 Task: Create a due date automation trigger when advanced on, on the tuesday after a card is due add fields with custom field "Resume" set to a date between 1 and 7 working days ago at 11:00 AM.
Action: Mouse moved to (1053, 74)
Screenshot: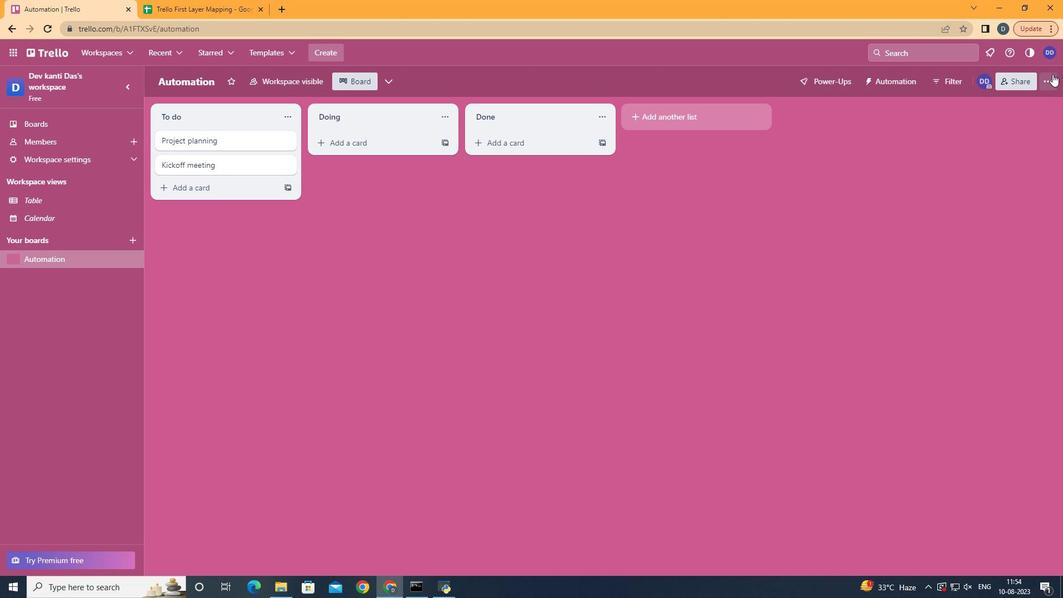 
Action: Mouse pressed left at (1053, 74)
Screenshot: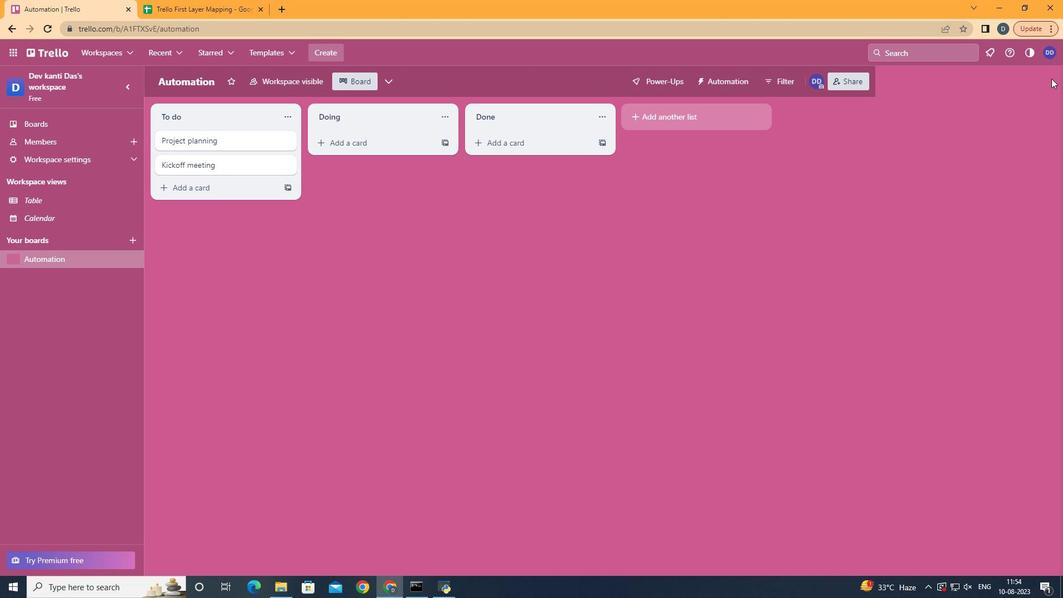 
Action: Mouse moved to (955, 245)
Screenshot: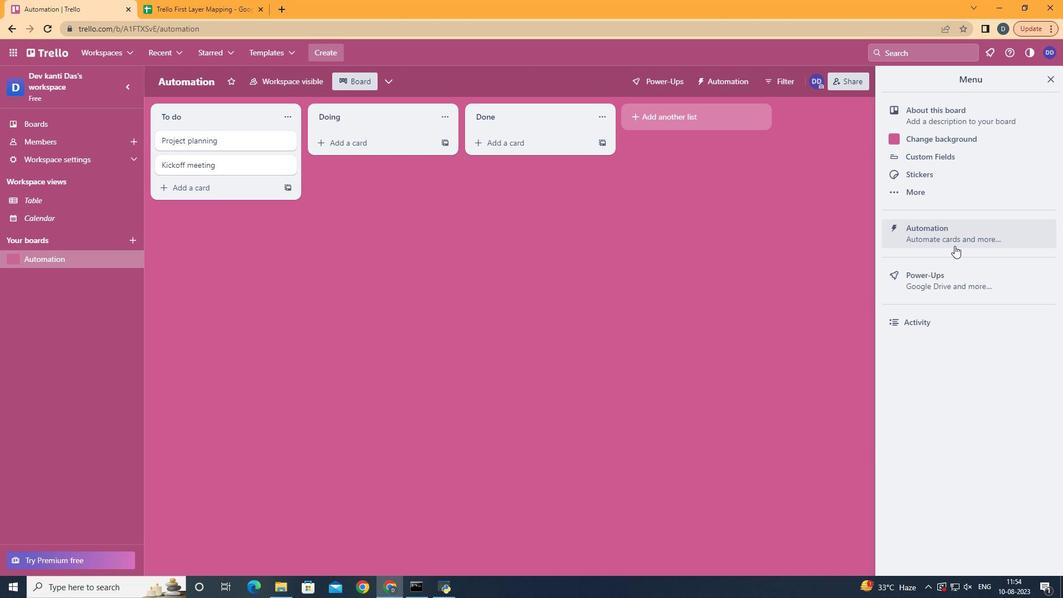 
Action: Mouse pressed left at (955, 245)
Screenshot: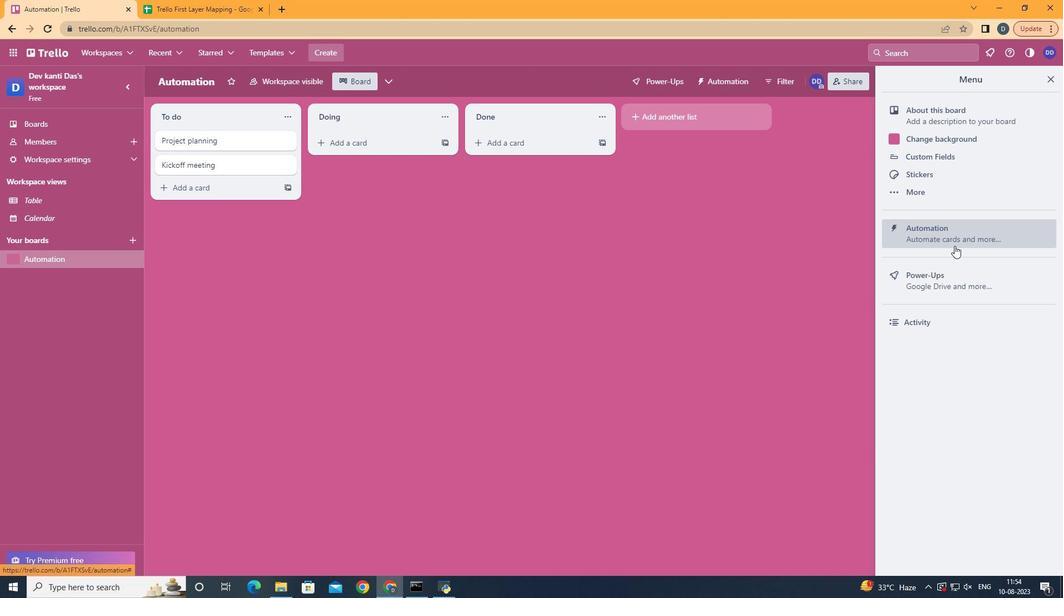 
Action: Mouse moved to (209, 213)
Screenshot: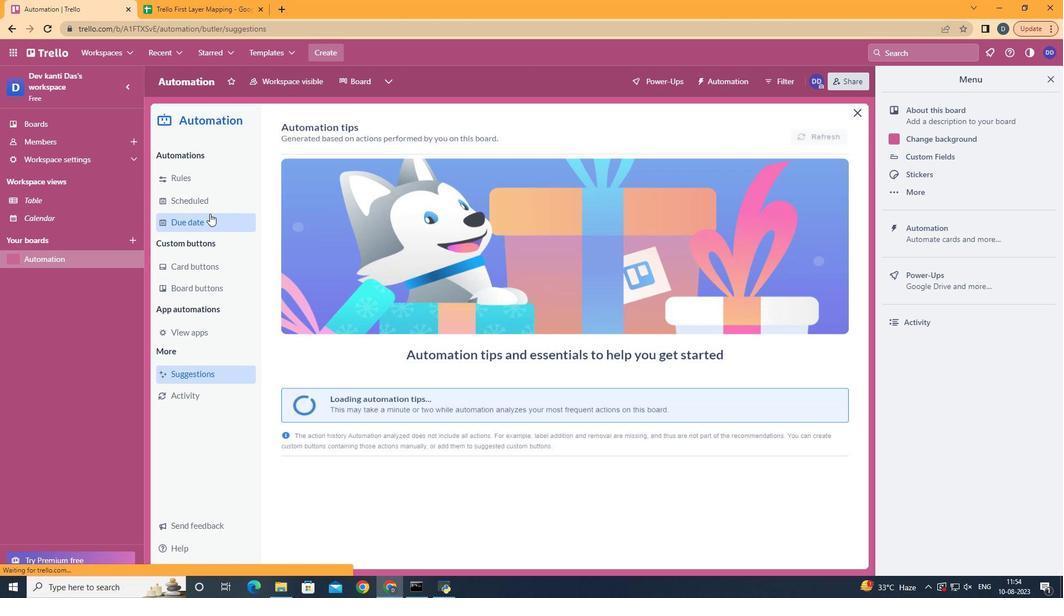 
Action: Mouse pressed left at (209, 213)
Screenshot: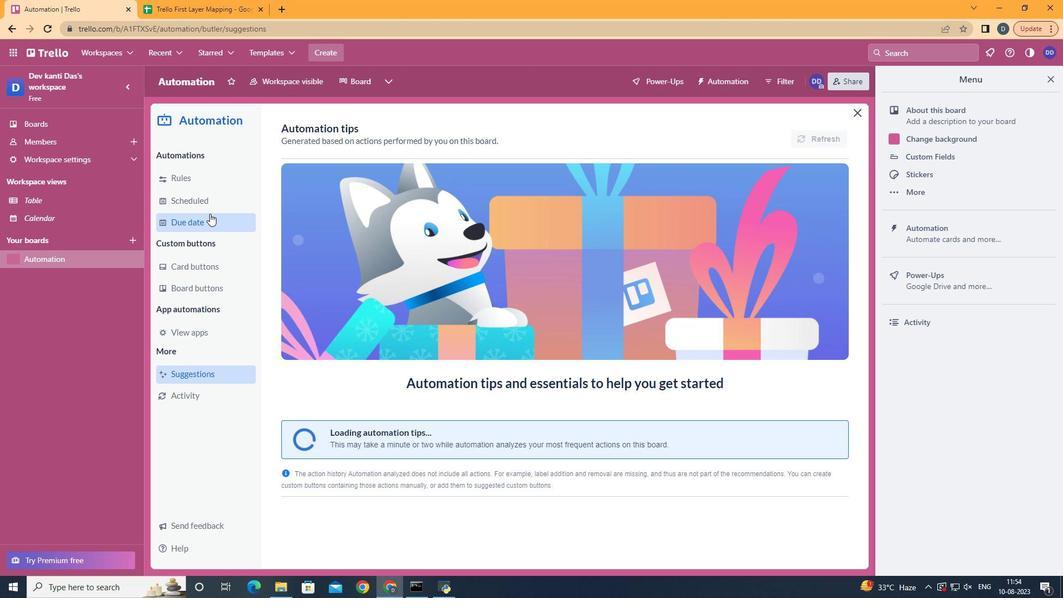 
Action: Mouse moved to (769, 136)
Screenshot: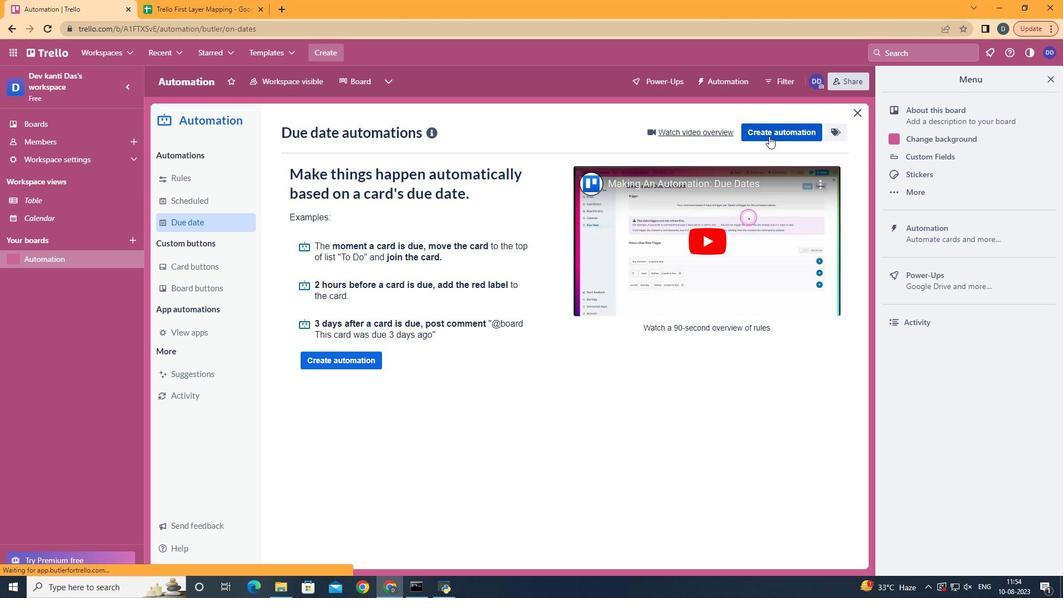 
Action: Mouse pressed left at (769, 136)
Screenshot: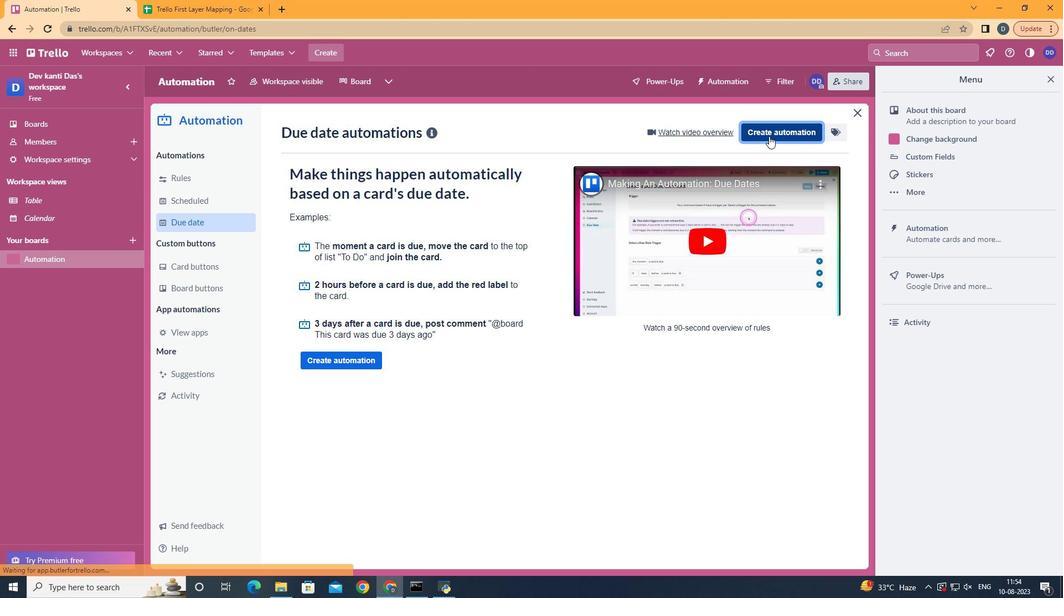 
Action: Mouse moved to (590, 238)
Screenshot: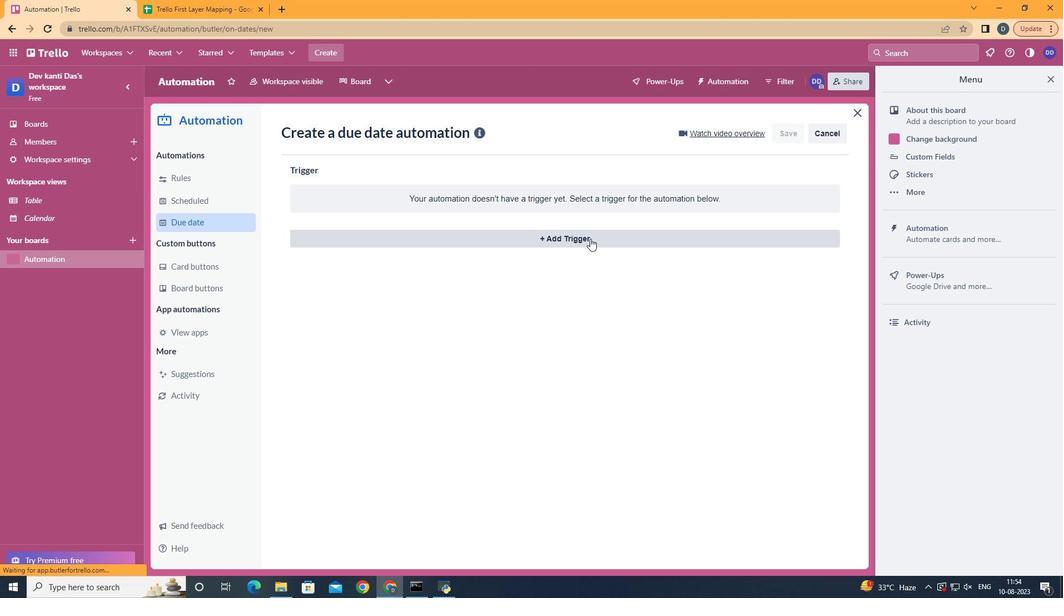
Action: Mouse pressed left at (590, 238)
Screenshot: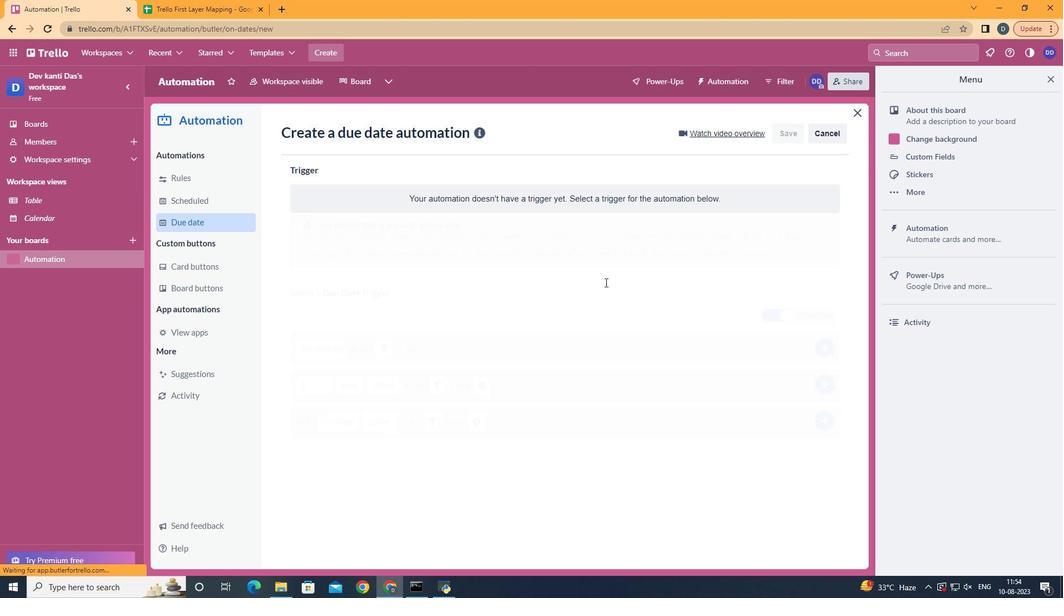 
Action: Mouse moved to (360, 311)
Screenshot: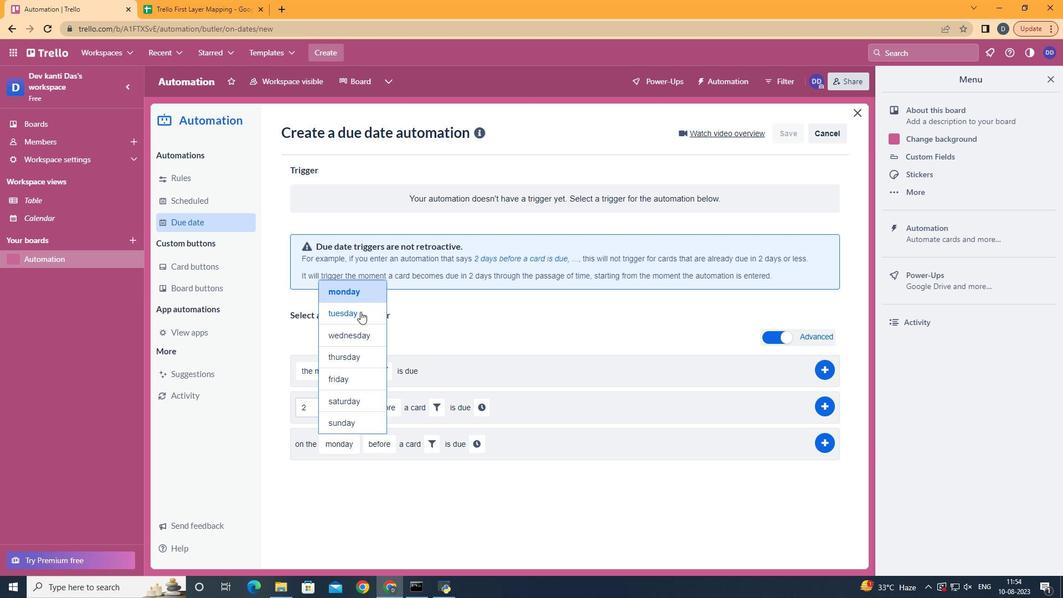 
Action: Mouse pressed left at (360, 311)
Screenshot: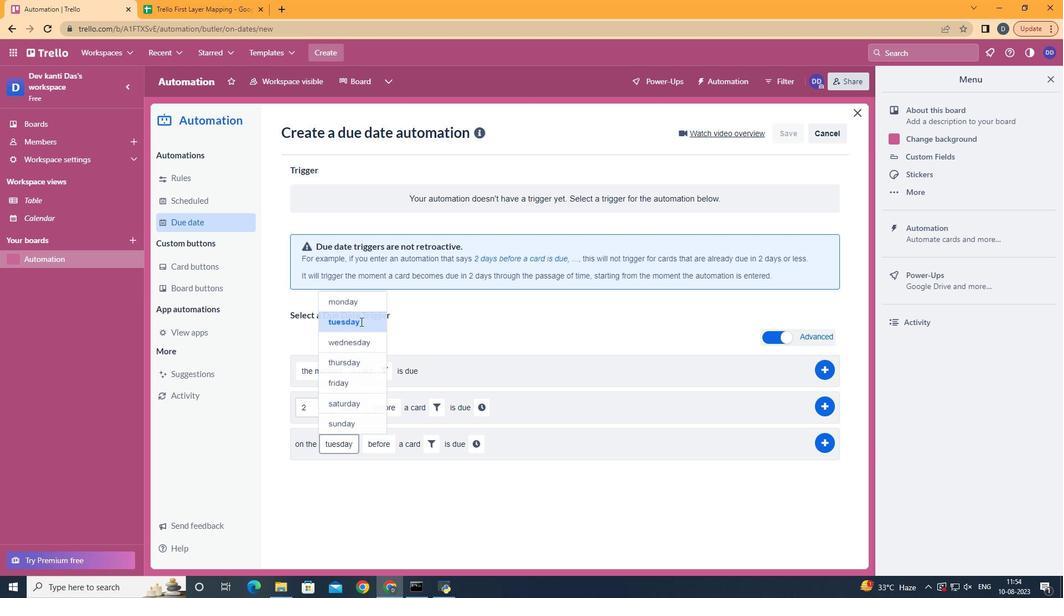 
Action: Mouse moved to (383, 478)
Screenshot: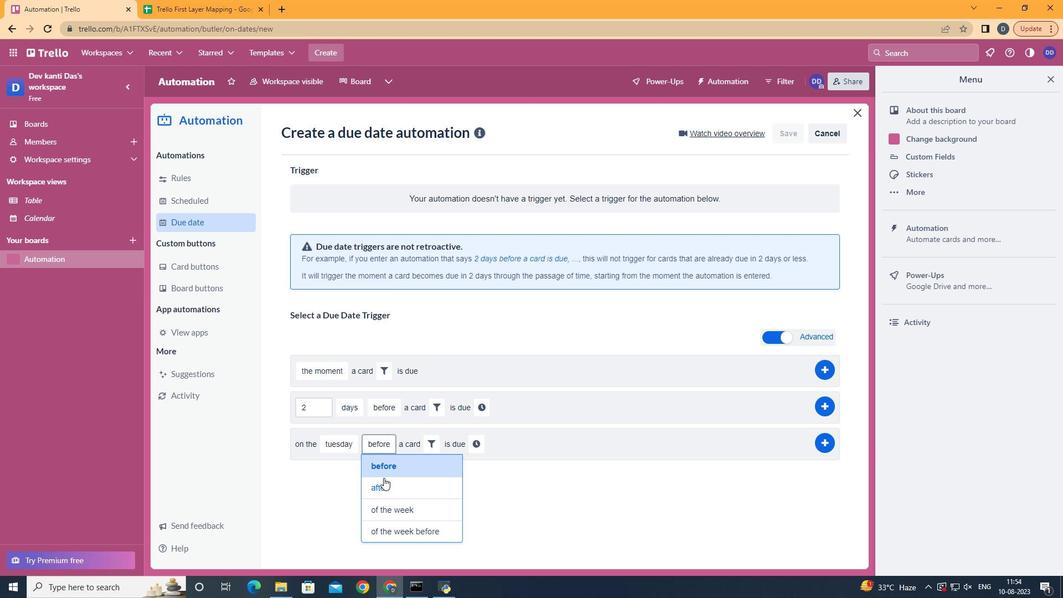 
Action: Mouse pressed left at (383, 478)
Screenshot: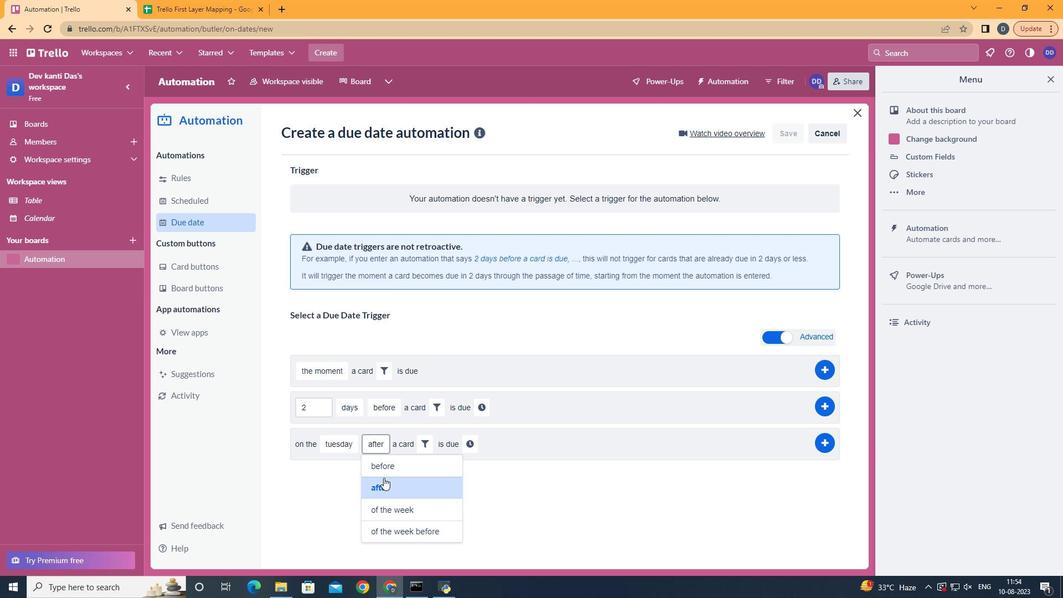 
Action: Mouse moved to (429, 451)
Screenshot: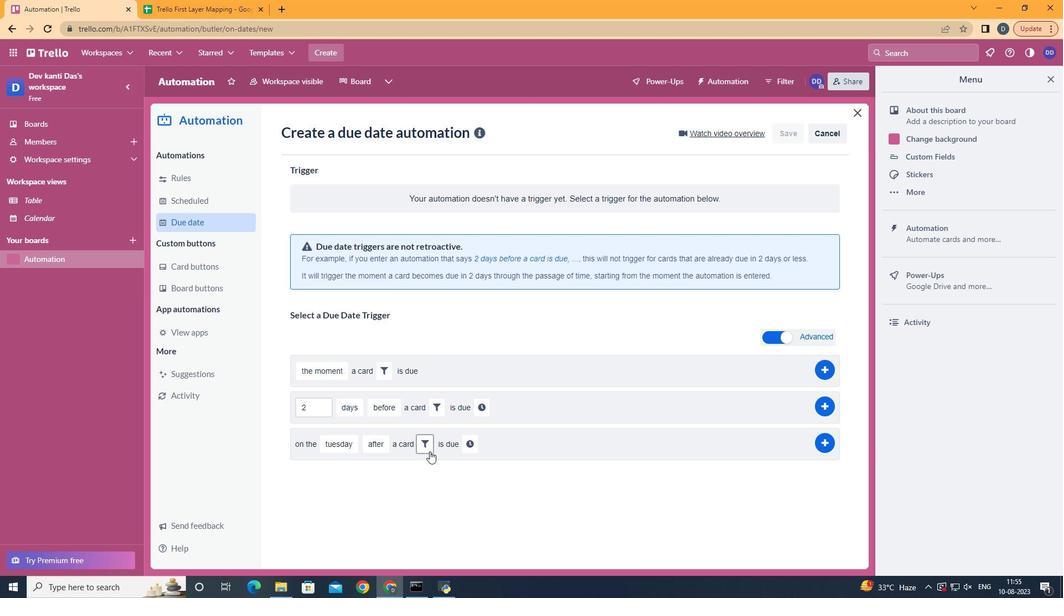 
Action: Mouse pressed left at (429, 451)
Screenshot: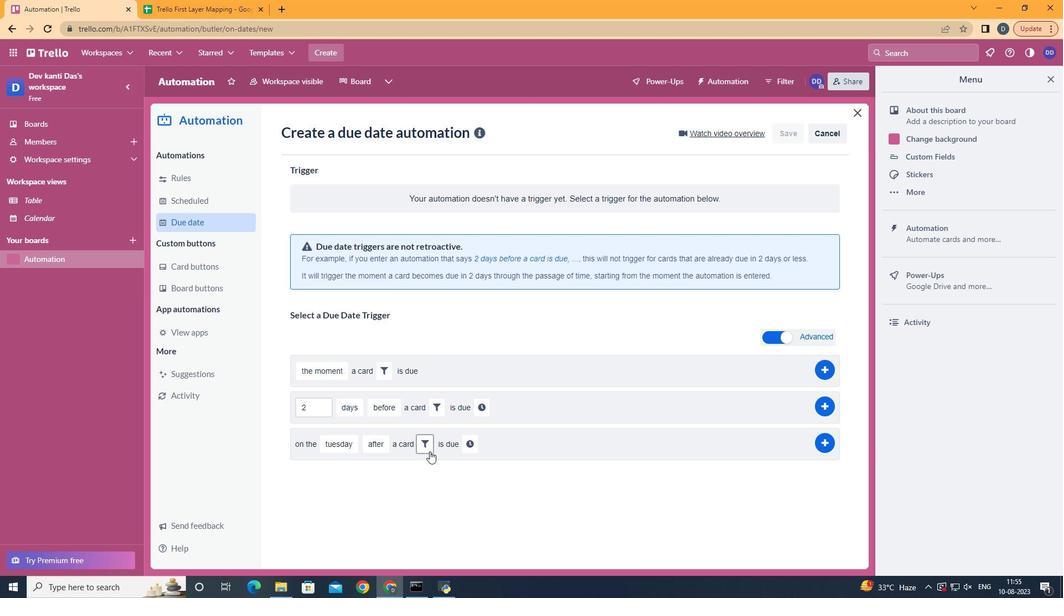 
Action: Mouse moved to (598, 474)
Screenshot: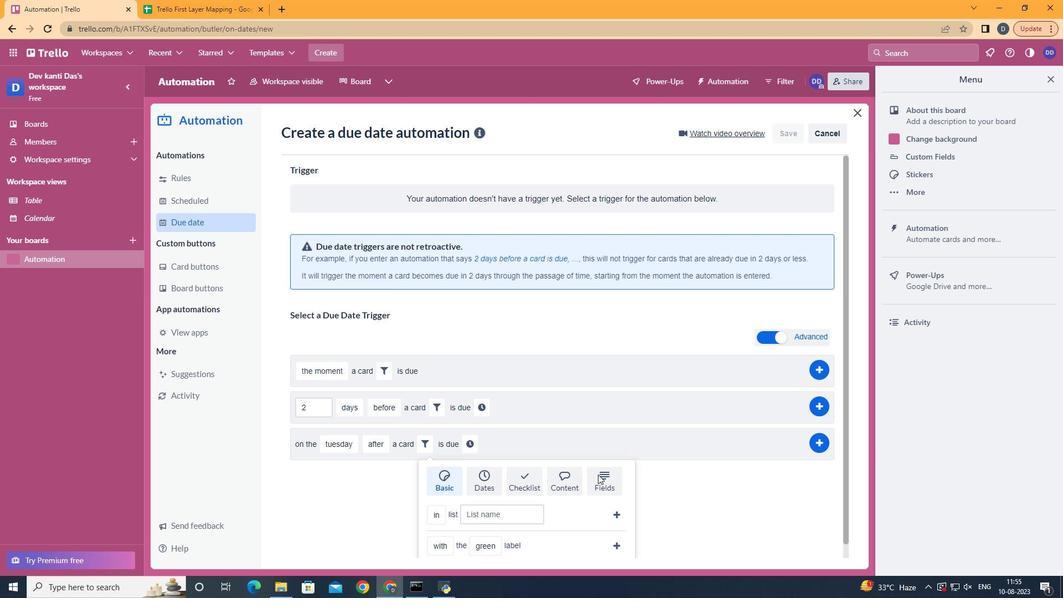 
Action: Mouse pressed left at (598, 474)
Screenshot: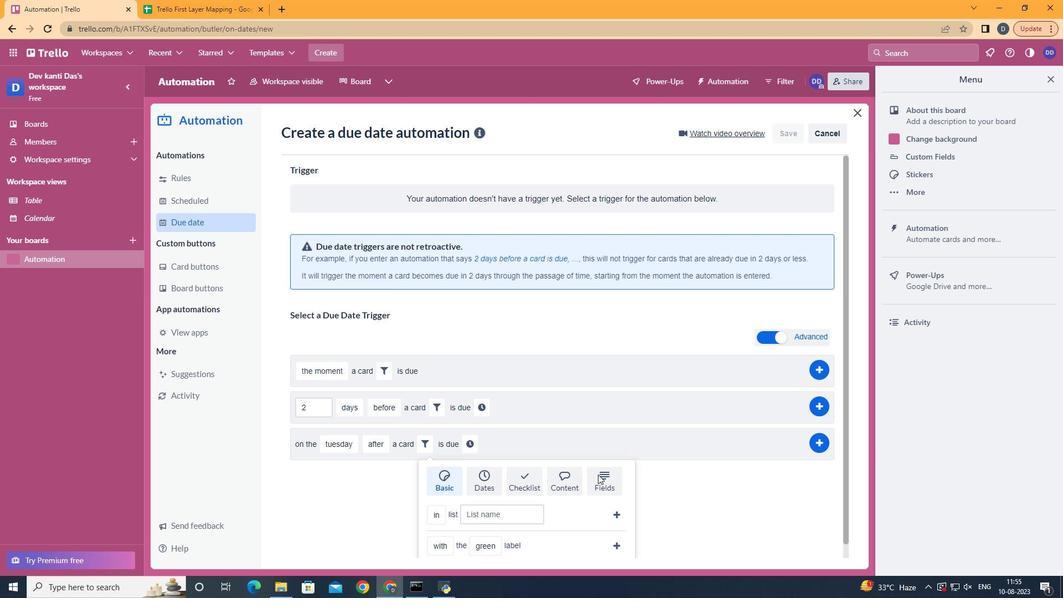 
Action: Mouse scrolled (598, 474) with delta (0, 0)
Screenshot: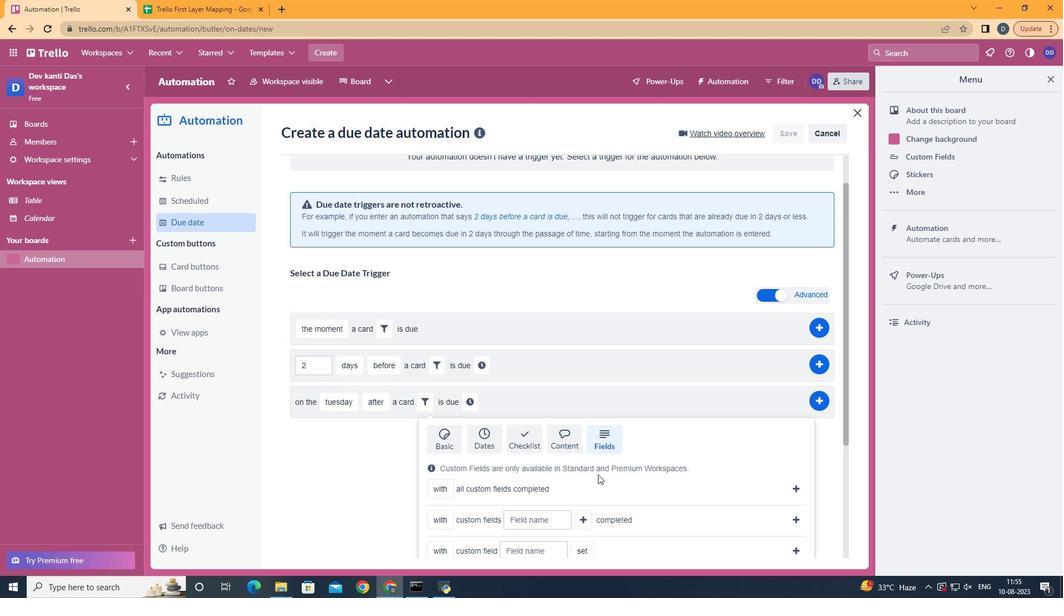 
Action: Mouse scrolled (598, 474) with delta (0, 0)
Screenshot: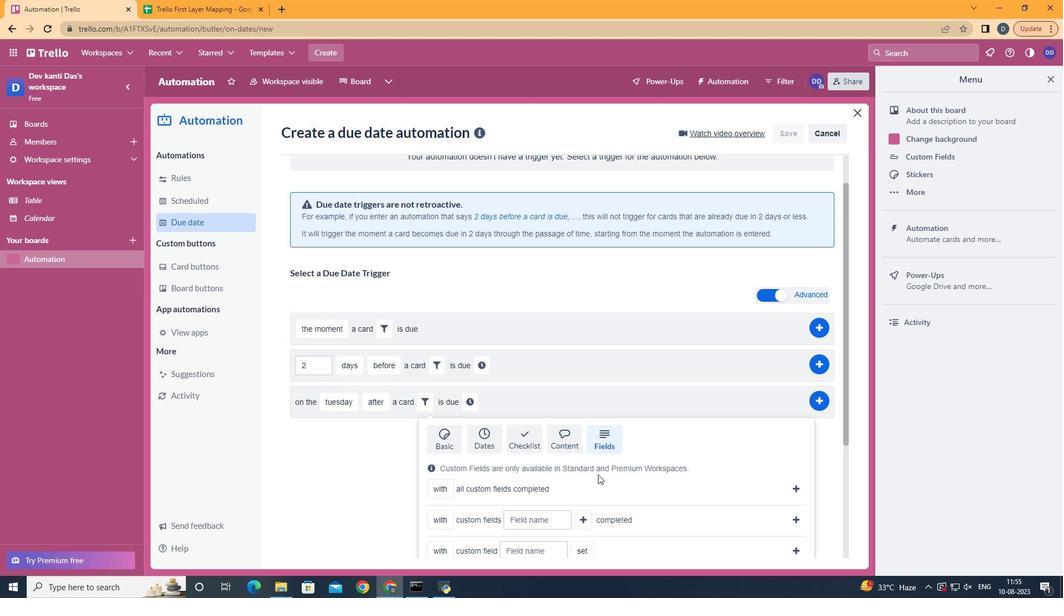
Action: Mouse scrolled (598, 474) with delta (0, 0)
Screenshot: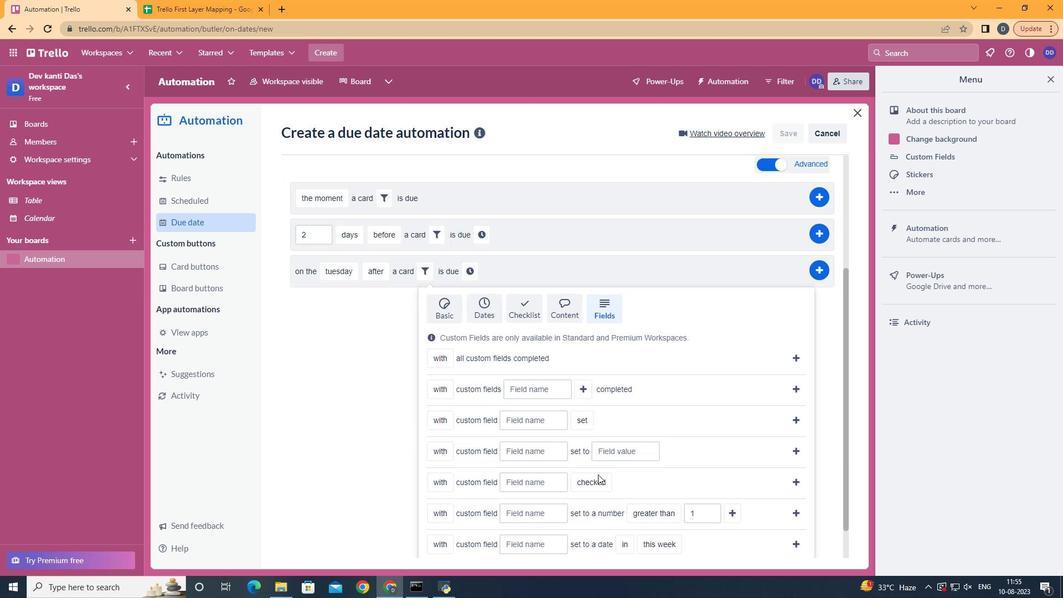 
Action: Mouse scrolled (598, 474) with delta (0, 0)
Screenshot: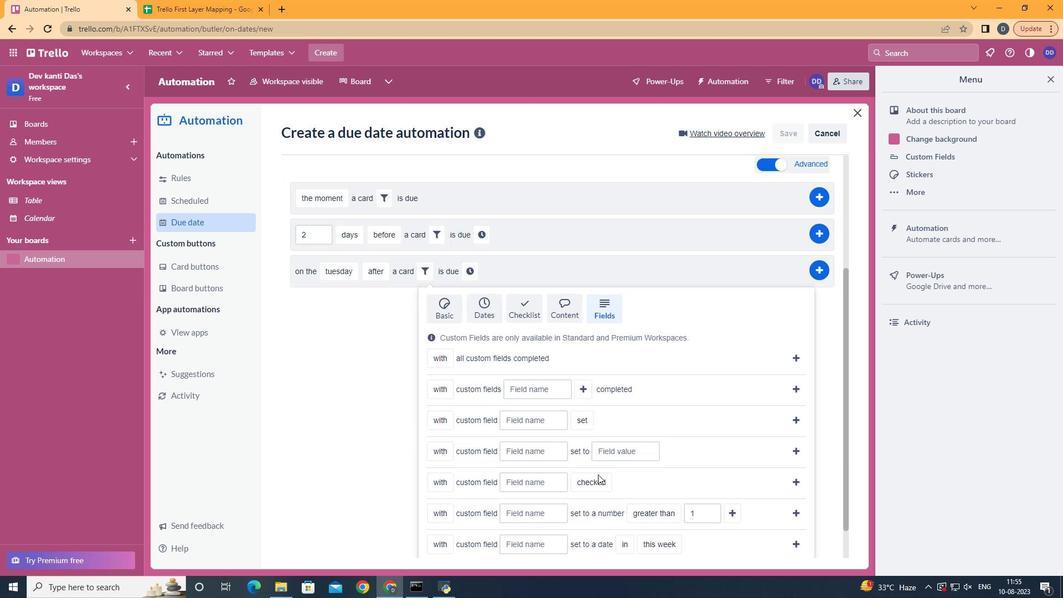 
Action: Mouse scrolled (598, 474) with delta (0, 0)
Screenshot: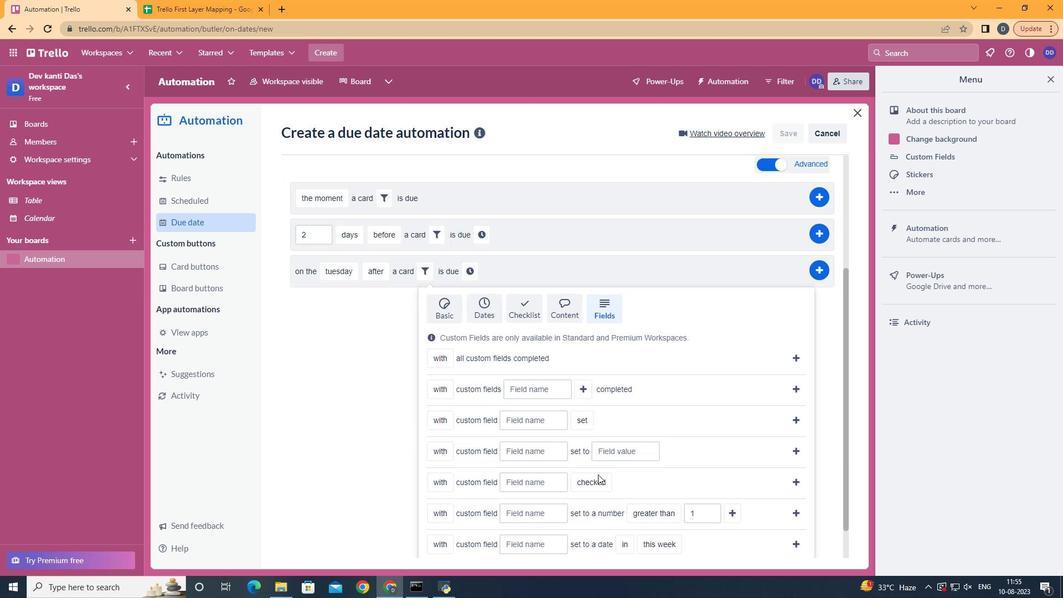 
Action: Mouse scrolled (598, 474) with delta (0, 0)
Screenshot: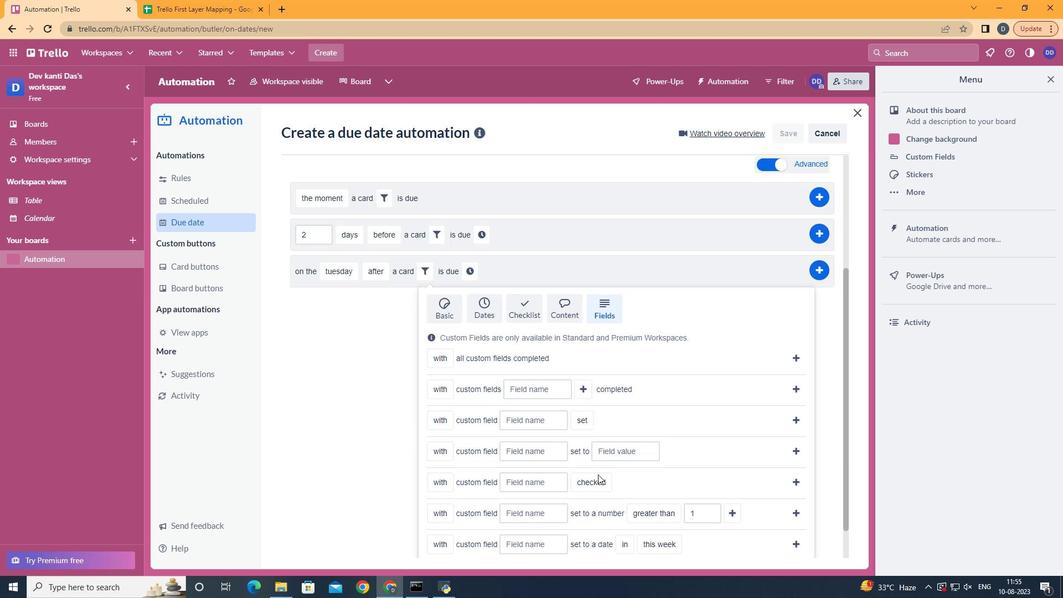 
Action: Mouse moved to (551, 531)
Screenshot: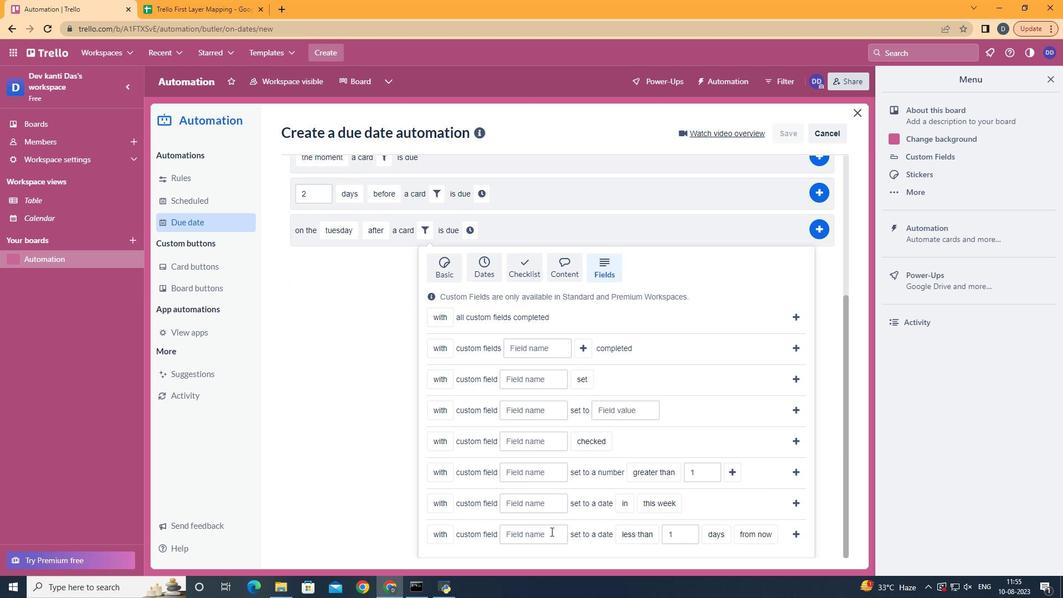 
Action: Mouse pressed left at (551, 531)
Screenshot: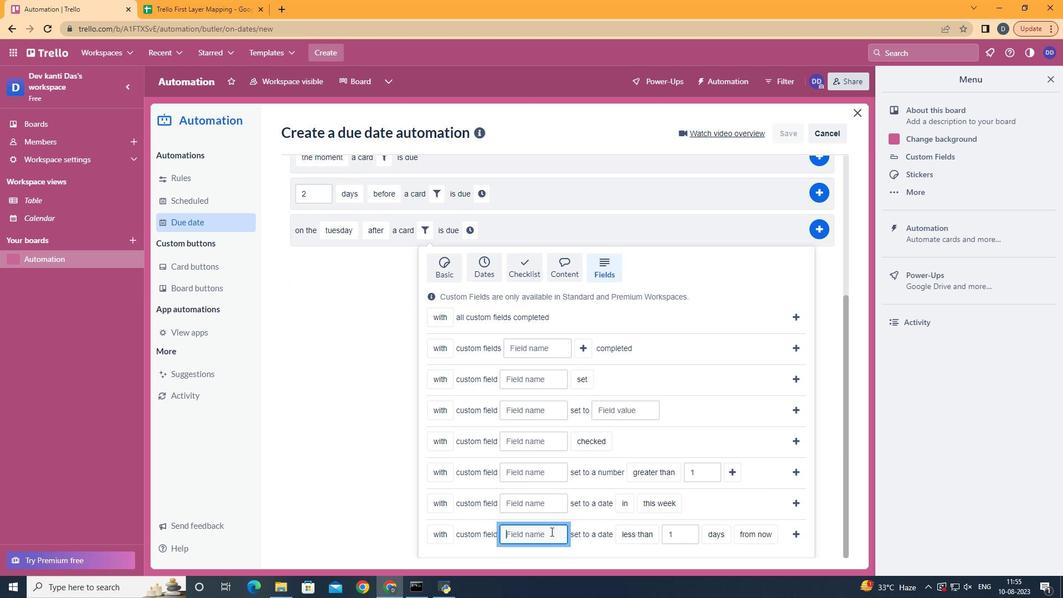 
Action: Key pressed <Key.shift>Resume
Screenshot: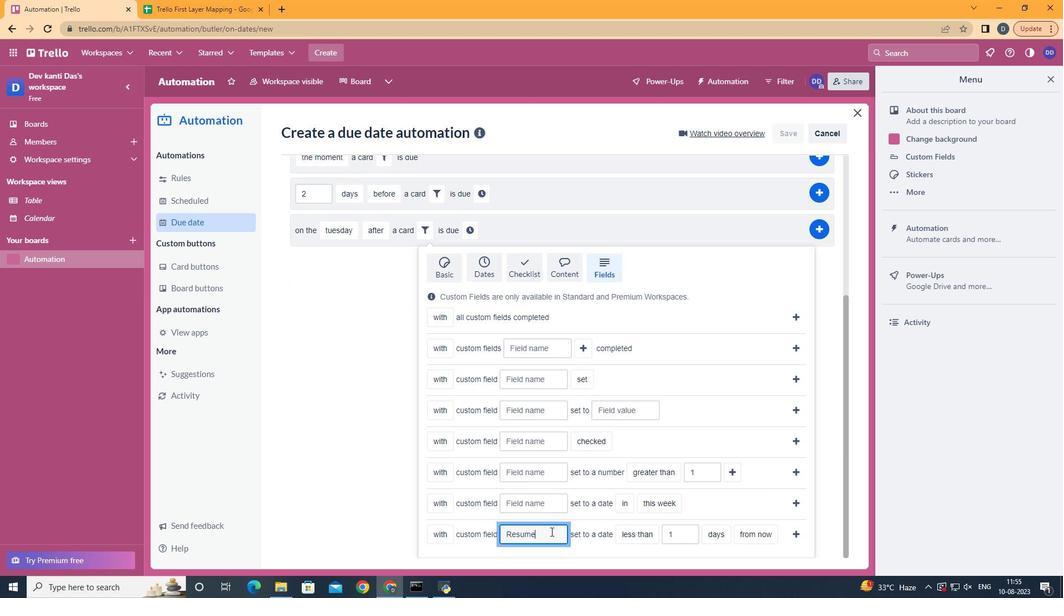 
Action: Mouse moved to (641, 517)
Screenshot: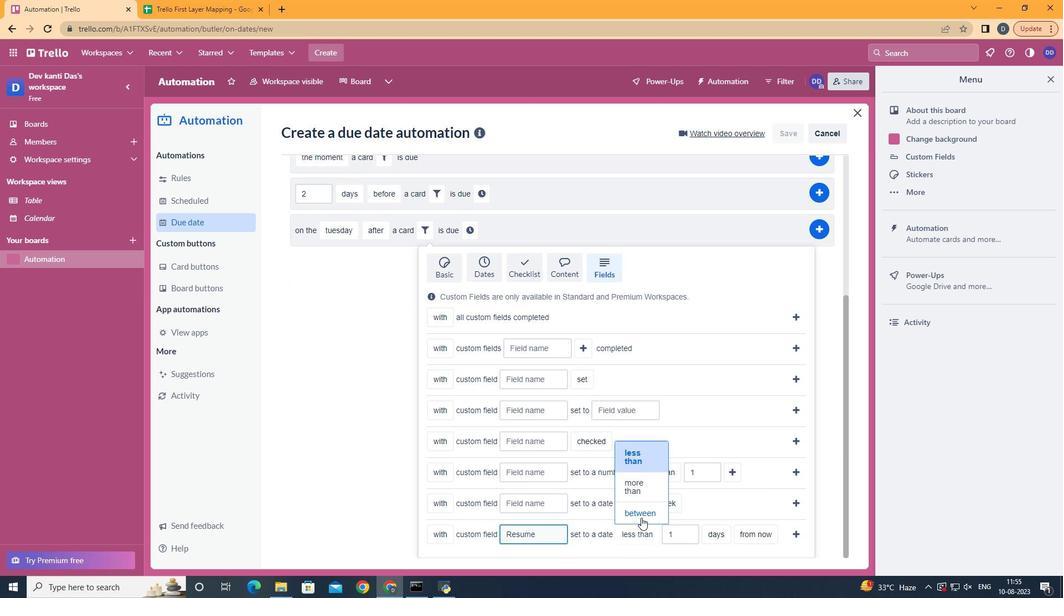 
Action: Mouse pressed left at (641, 517)
Screenshot: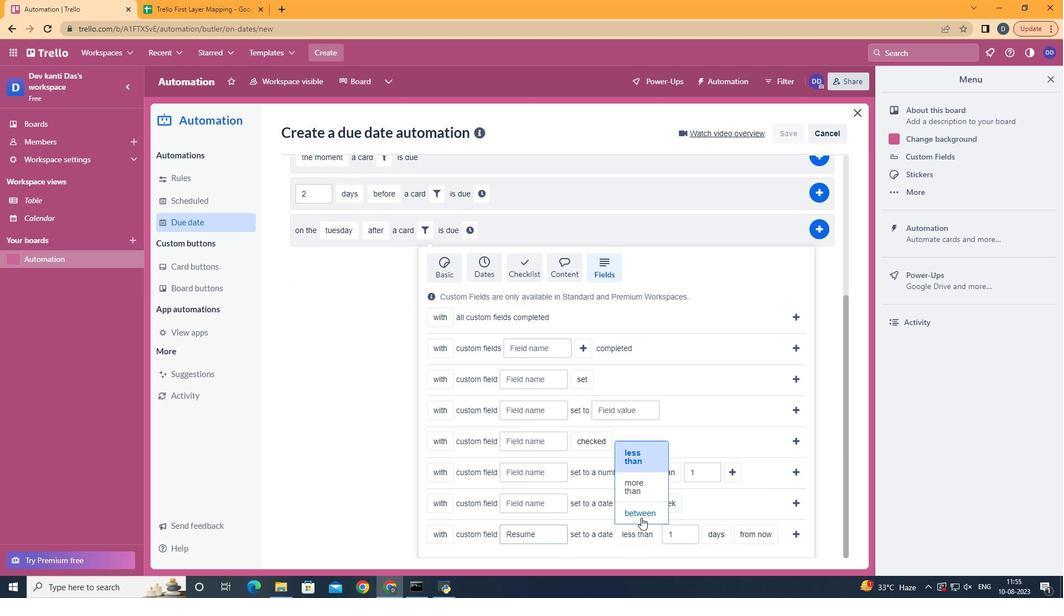 
Action: Mouse moved to (780, 510)
Screenshot: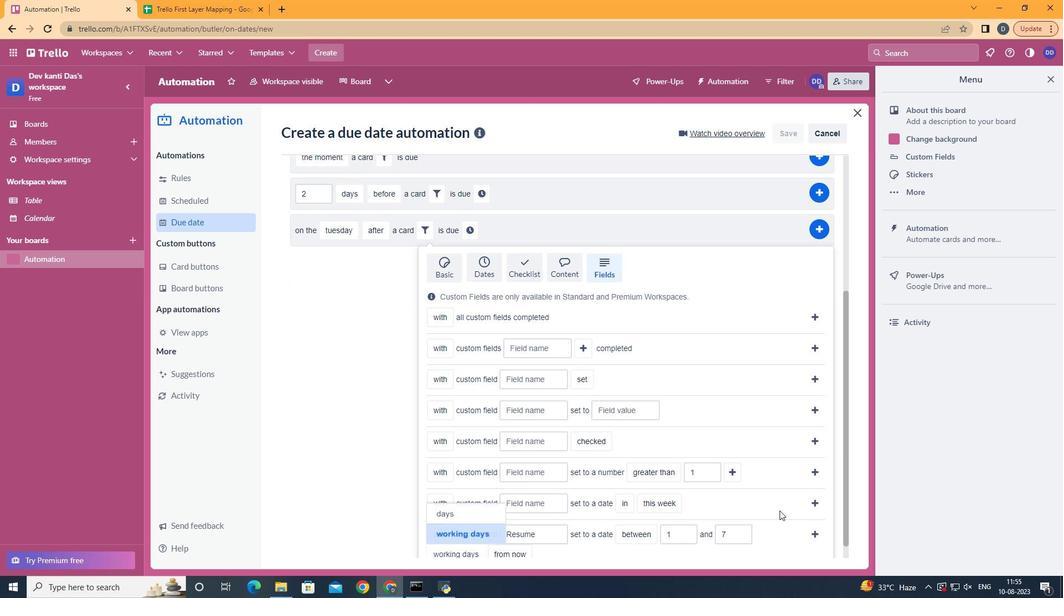 
Action: Mouse pressed left at (780, 510)
Screenshot: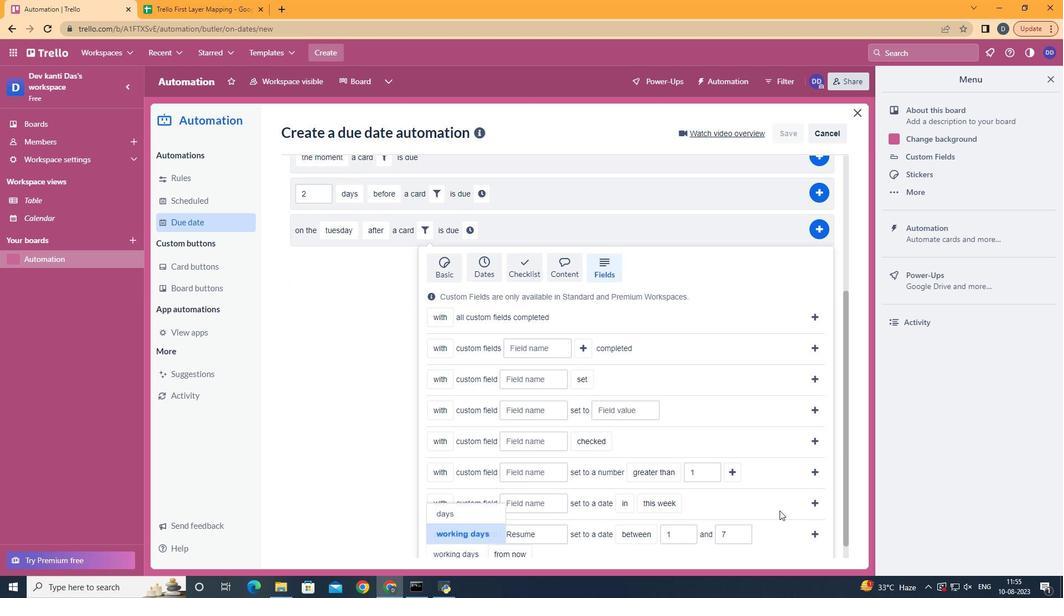 
Action: Mouse moved to (780, 501)
Screenshot: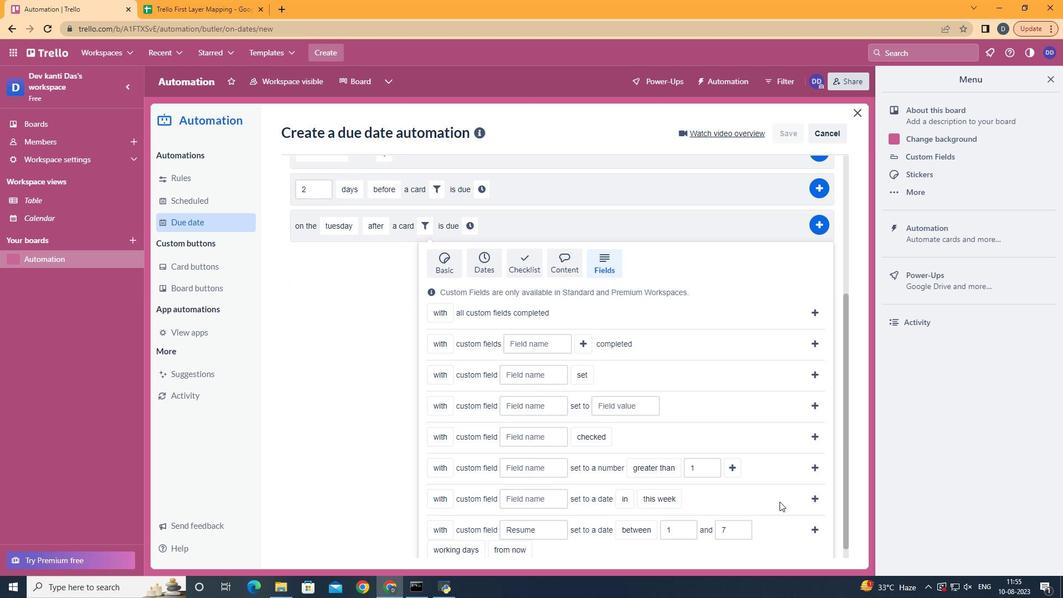 
Action: Mouse scrolled (780, 501) with delta (0, 0)
Screenshot: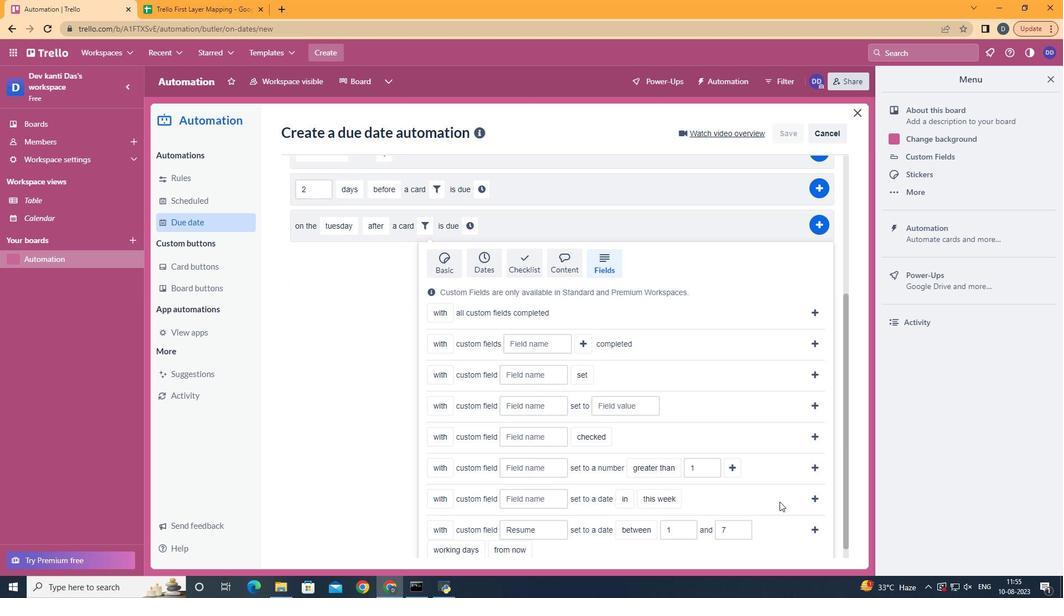 
Action: Mouse scrolled (780, 501) with delta (0, 0)
Screenshot: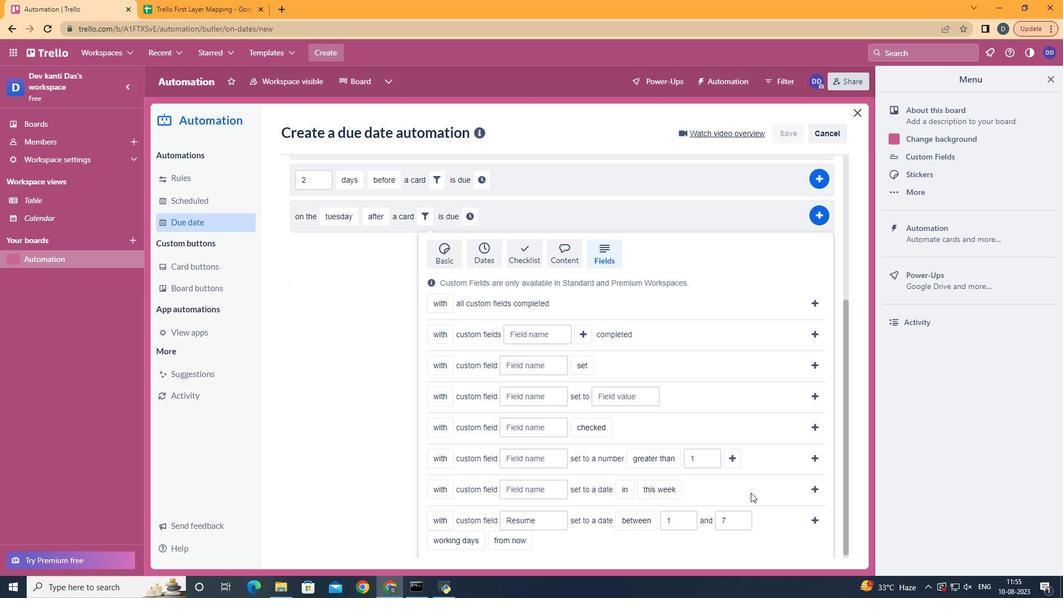 
Action: Mouse scrolled (780, 501) with delta (0, 0)
Screenshot: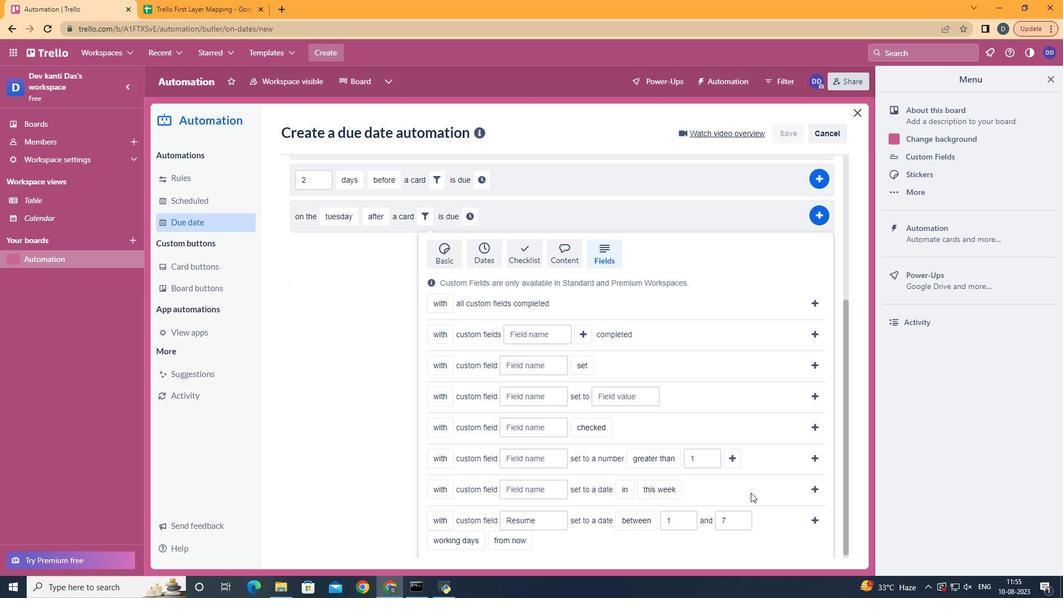 
Action: Mouse scrolled (780, 501) with delta (0, 0)
Screenshot: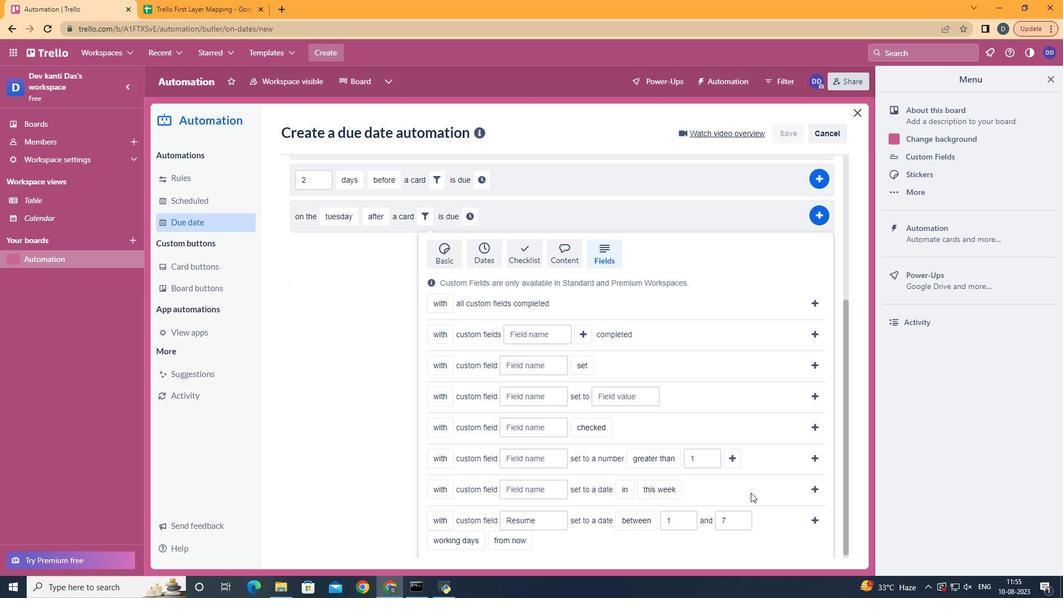
Action: Mouse moved to (524, 513)
Screenshot: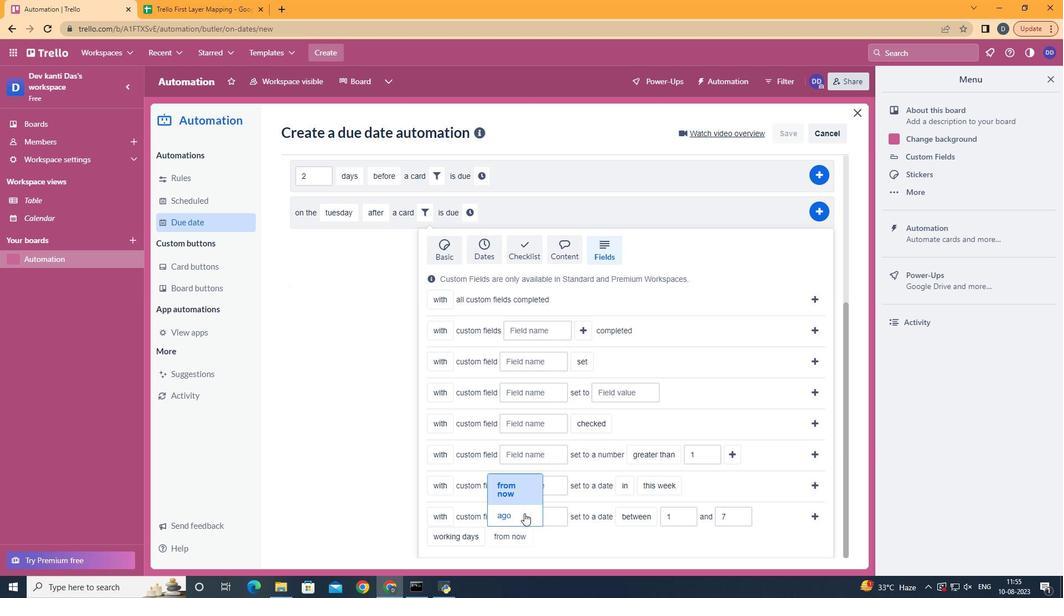 
Action: Mouse pressed left at (524, 513)
Screenshot: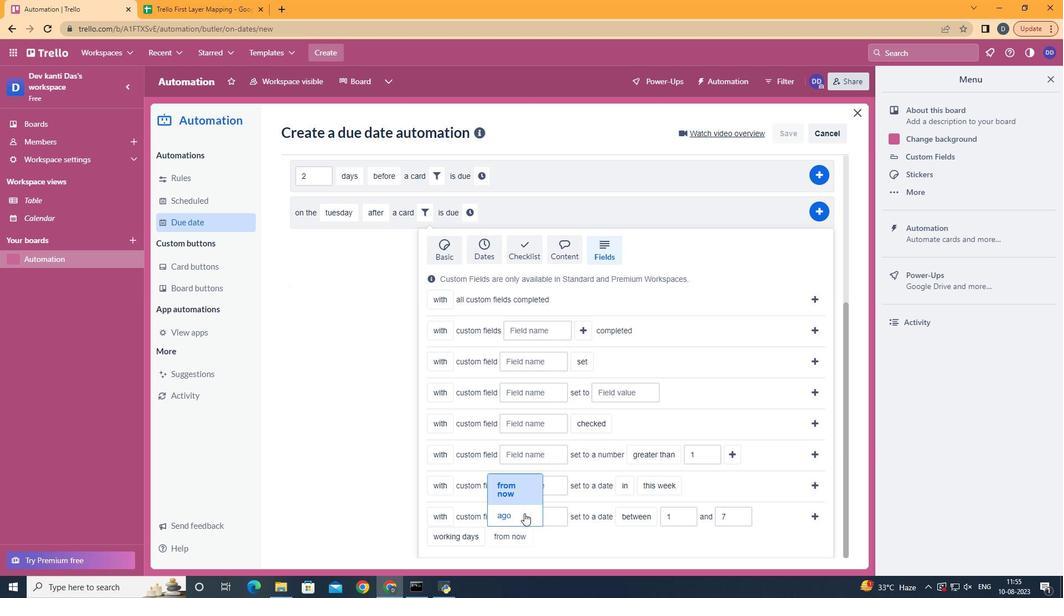 
Action: Mouse moved to (810, 519)
Screenshot: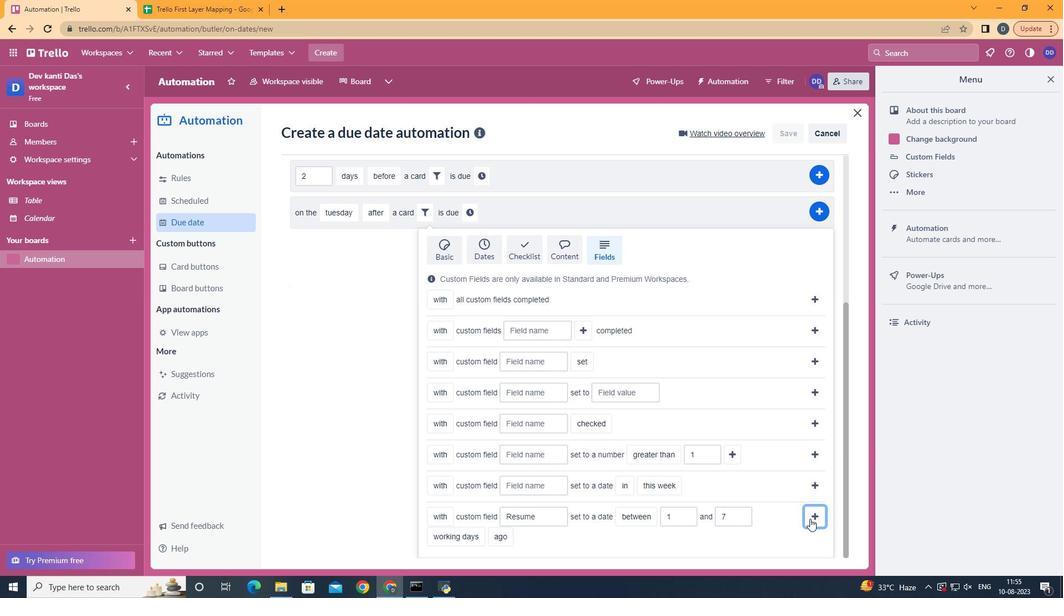 
Action: Mouse pressed left at (810, 519)
Screenshot: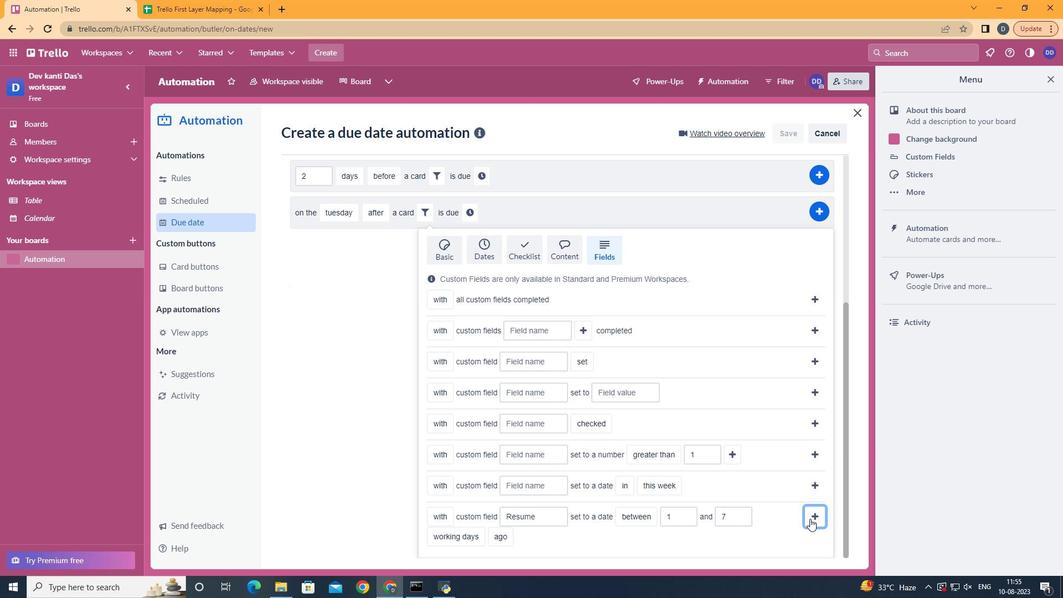 
Action: Mouse moved to (762, 449)
Screenshot: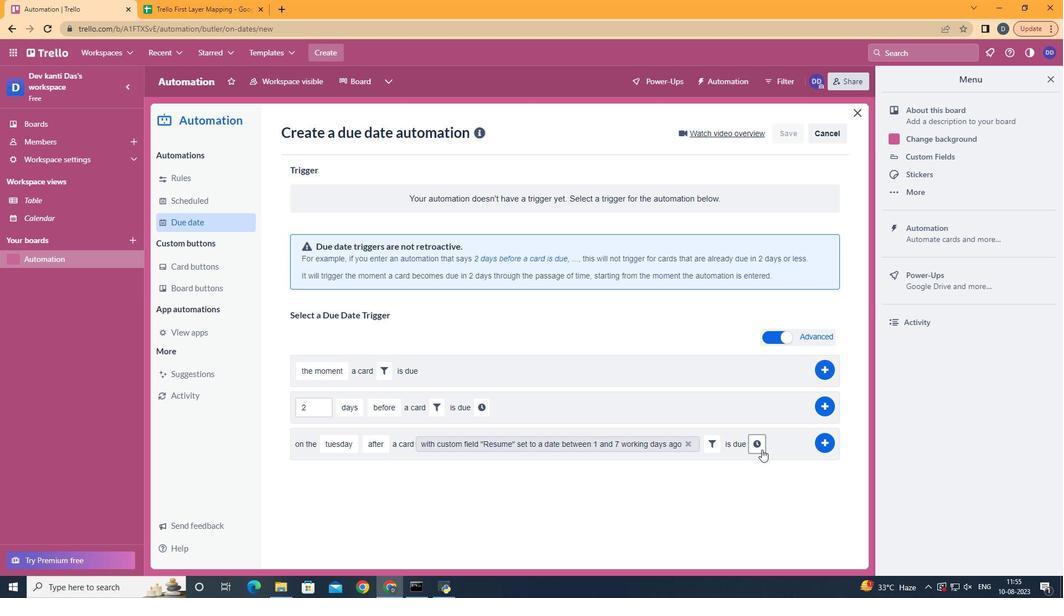 
Action: Mouse pressed left at (762, 449)
Screenshot: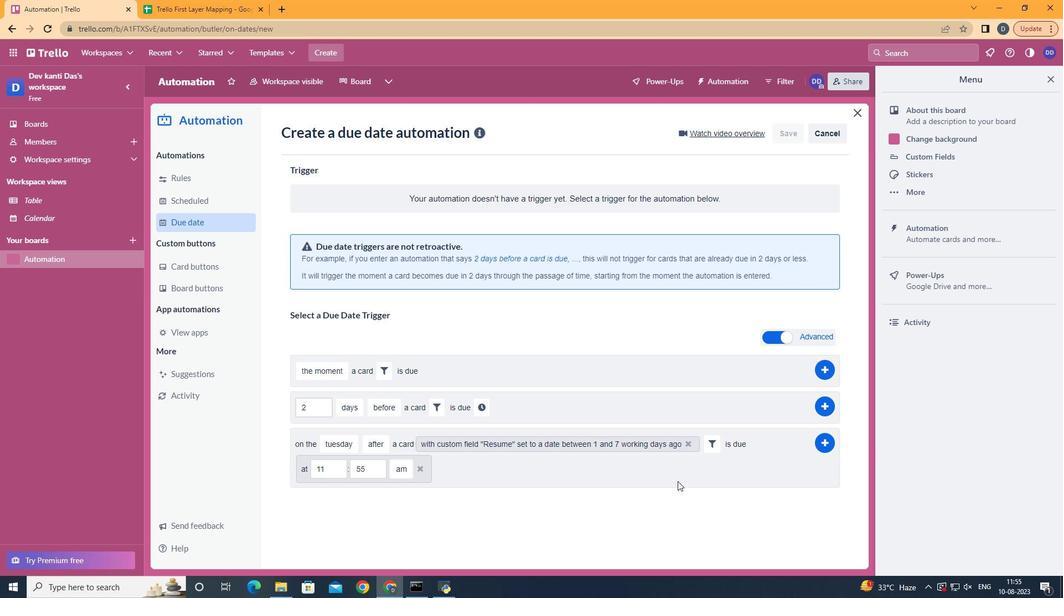 
Action: Mouse moved to (376, 467)
Screenshot: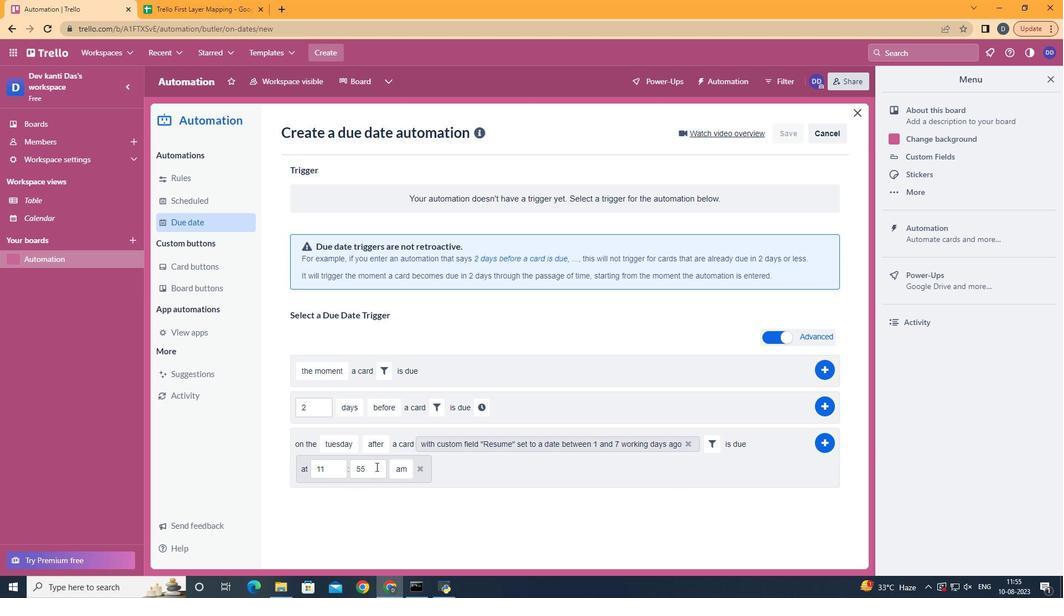 
Action: Mouse pressed left at (376, 467)
Screenshot: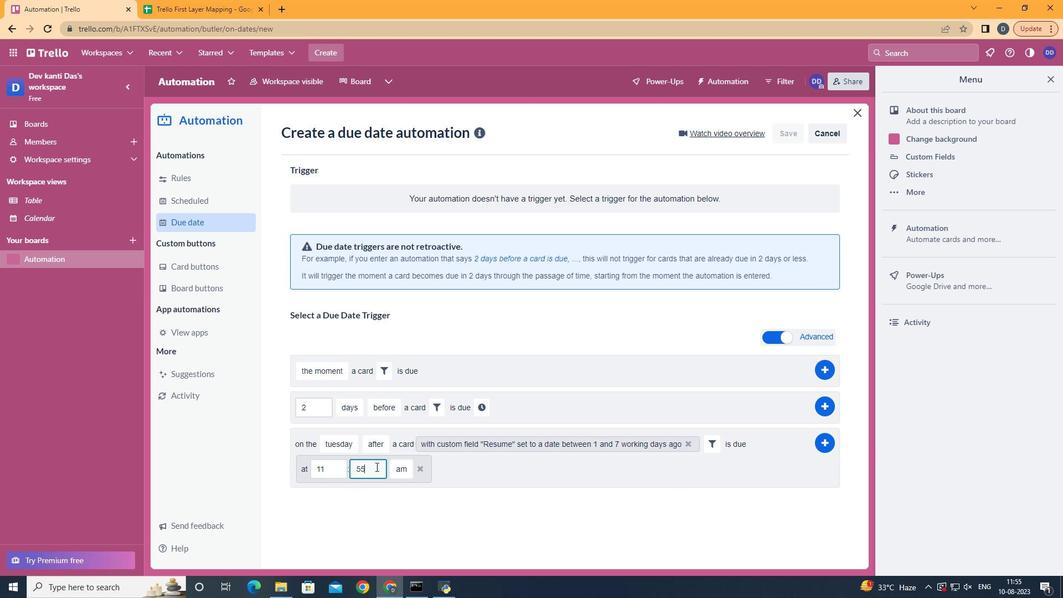 
Action: Key pressed <Key.backspace><Key.backspace><Key.backspace>00
Screenshot: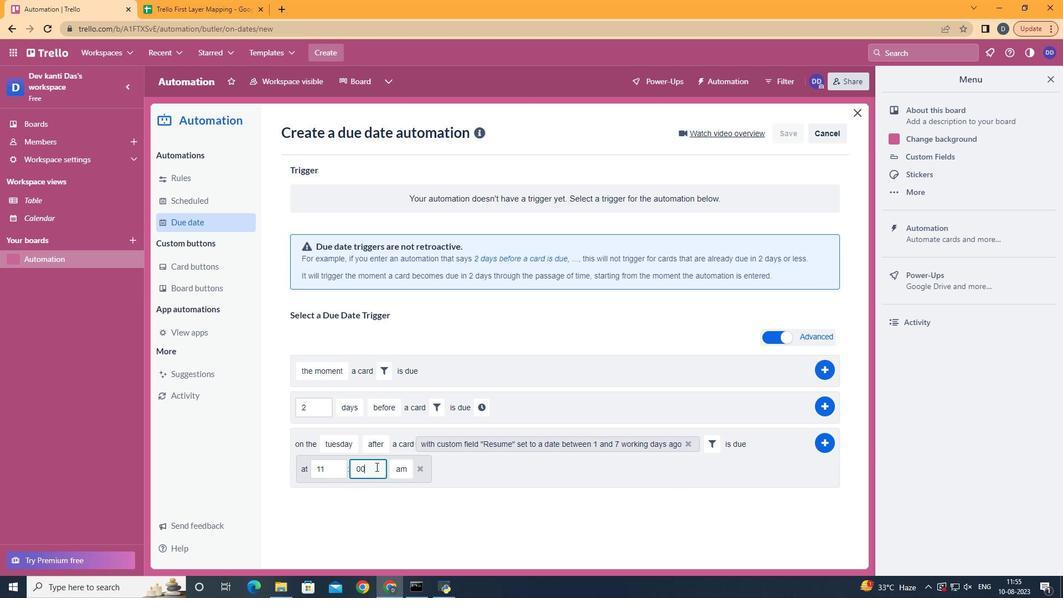 
Action: Mouse moved to (823, 445)
Screenshot: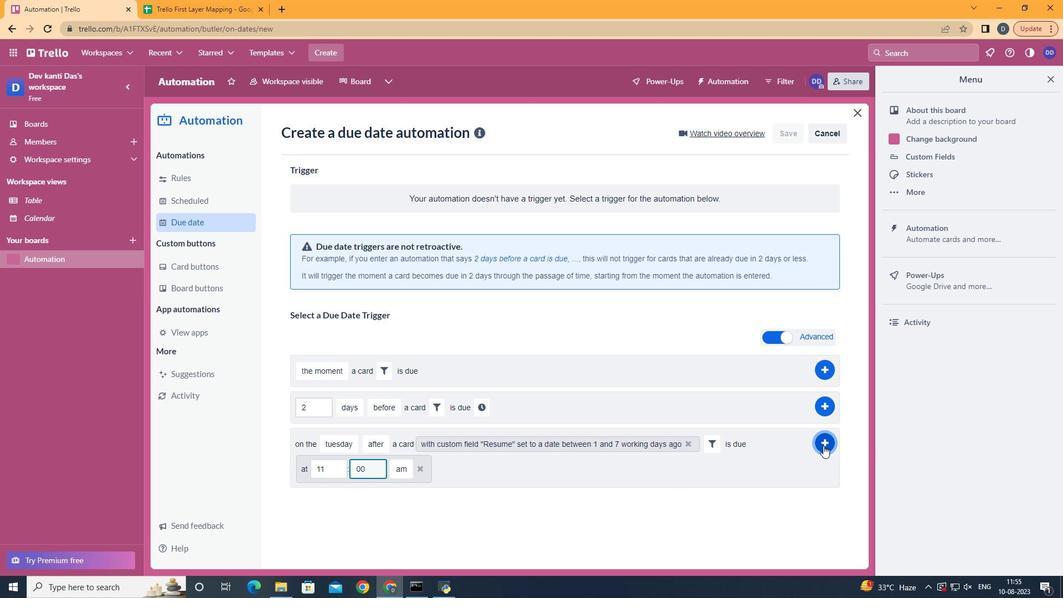 
Action: Mouse pressed left at (823, 445)
Screenshot: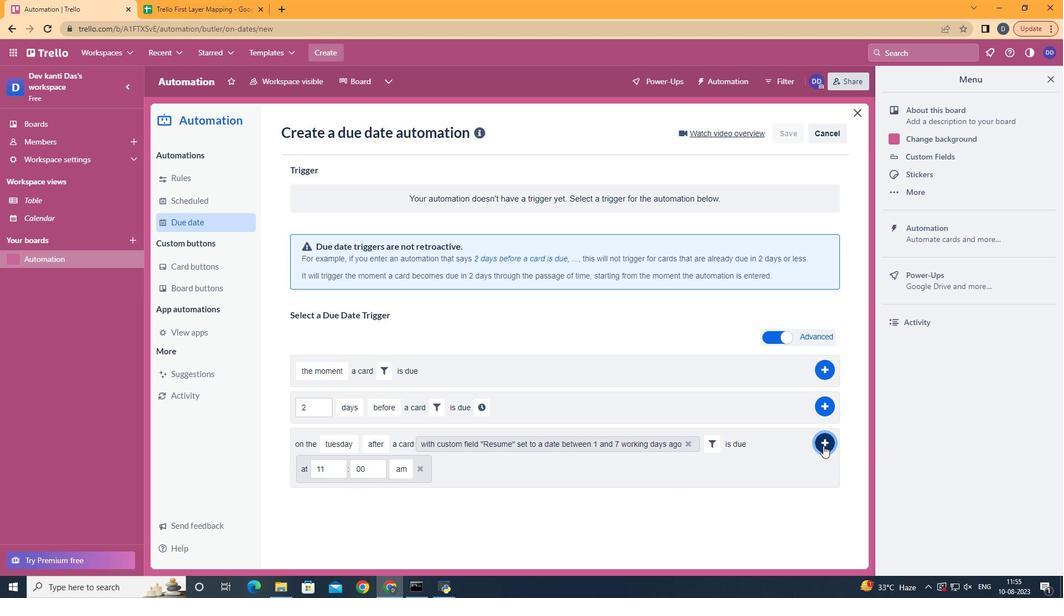 
Action: Mouse moved to (593, 309)
Screenshot: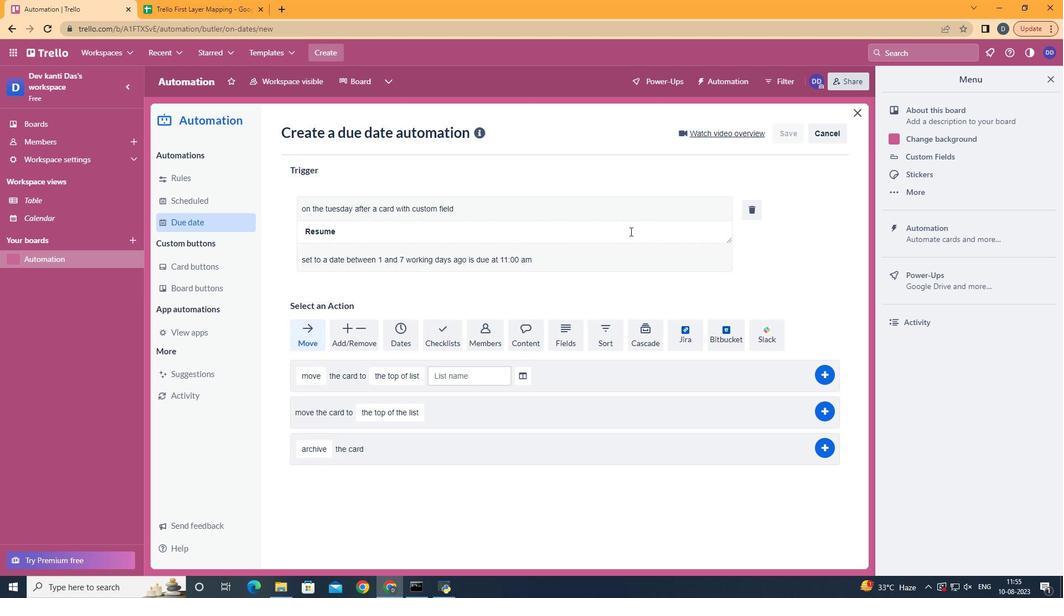 
